 Task: Add Fage Lowfat Strawberry Greek Style Yogurt to the cart.
Action: Mouse moved to (92, 264)
Screenshot: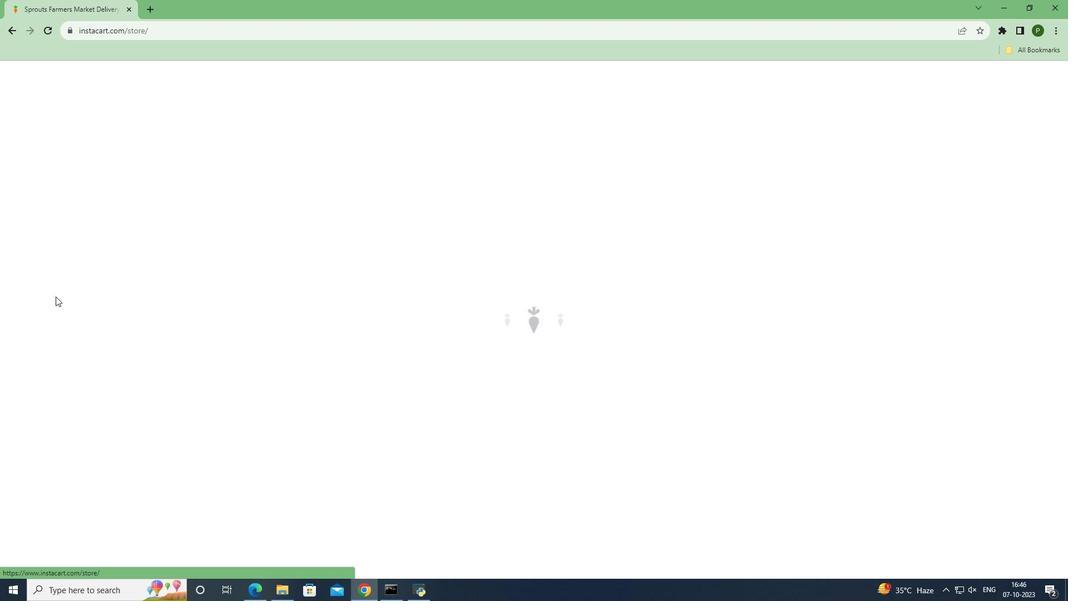 
Action: Mouse pressed left at (92, 264)
Screenshot: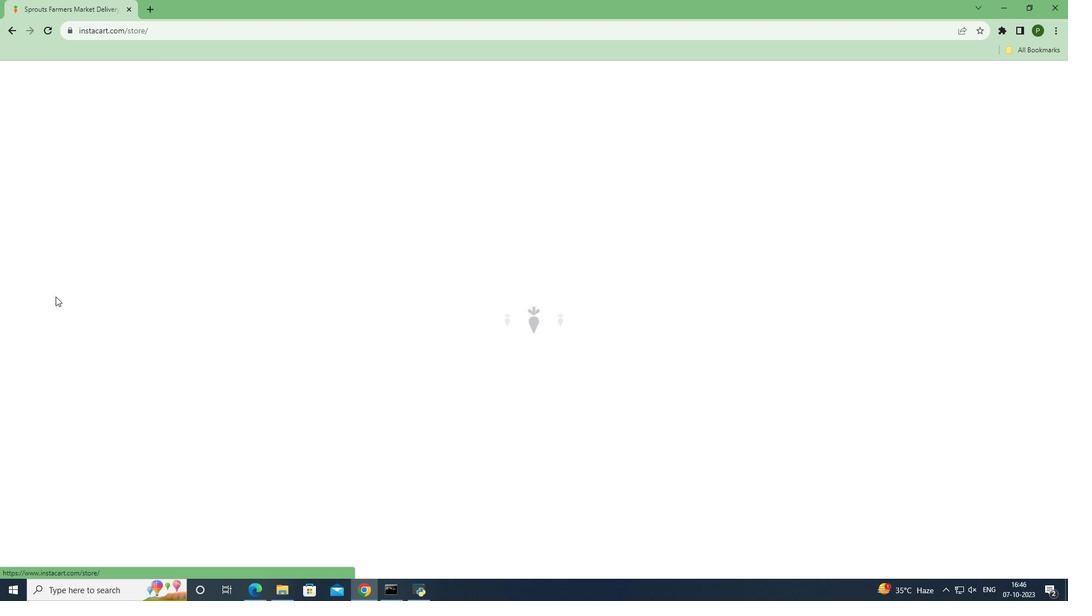 
Action: Mouse moved to (281, 151)
Screenshot: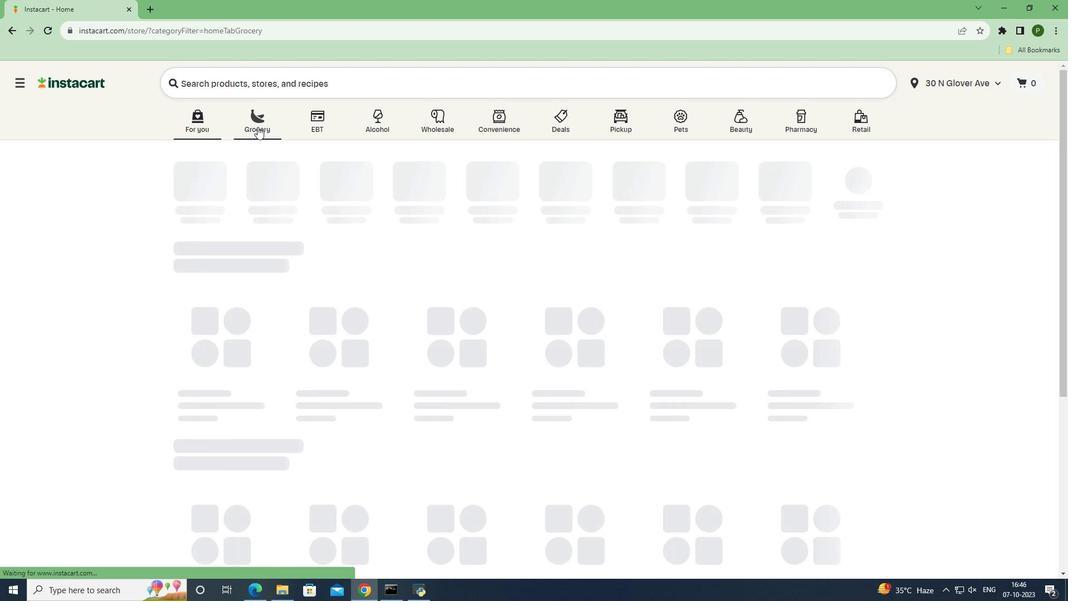 
Action: Mouse pressed left at (281, 151)
Screenshot: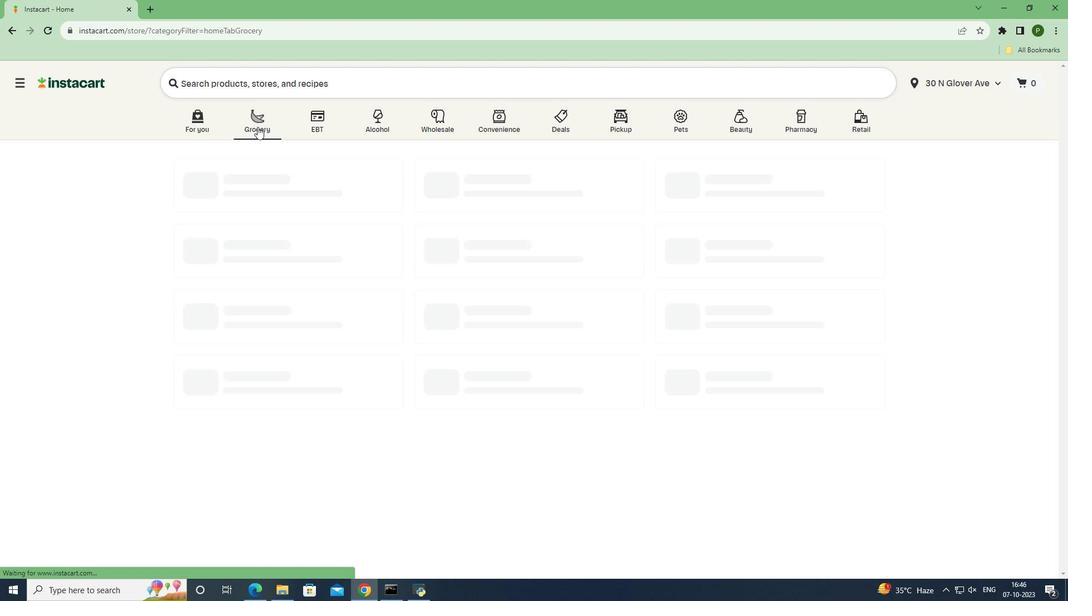 
Action: Mouse moved to (457, 249)
Screenshot: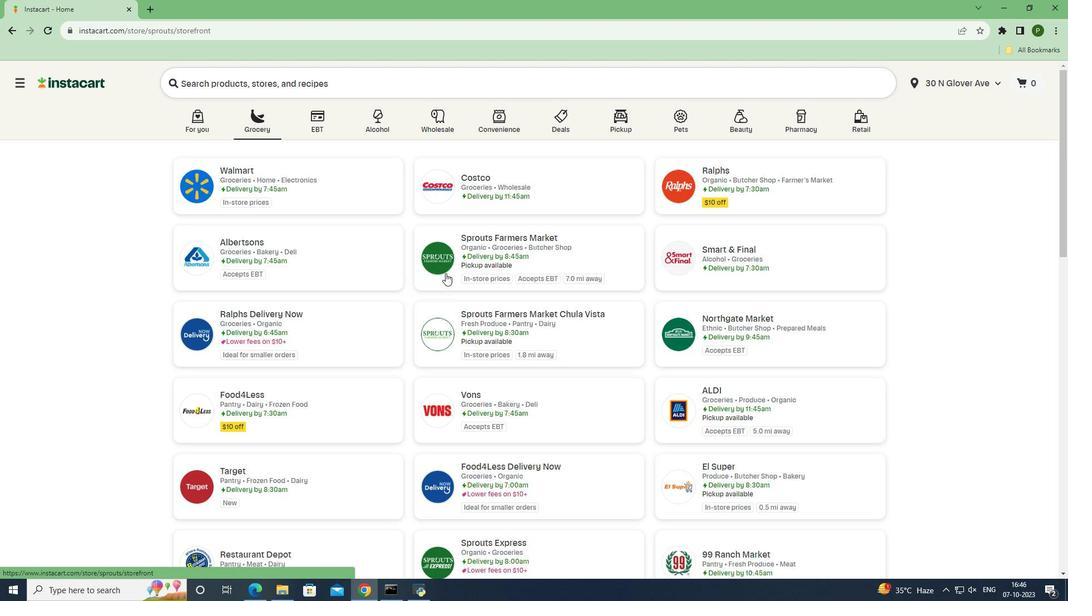 
Action: Mouse pressed left at (457, 249)
Screenshot: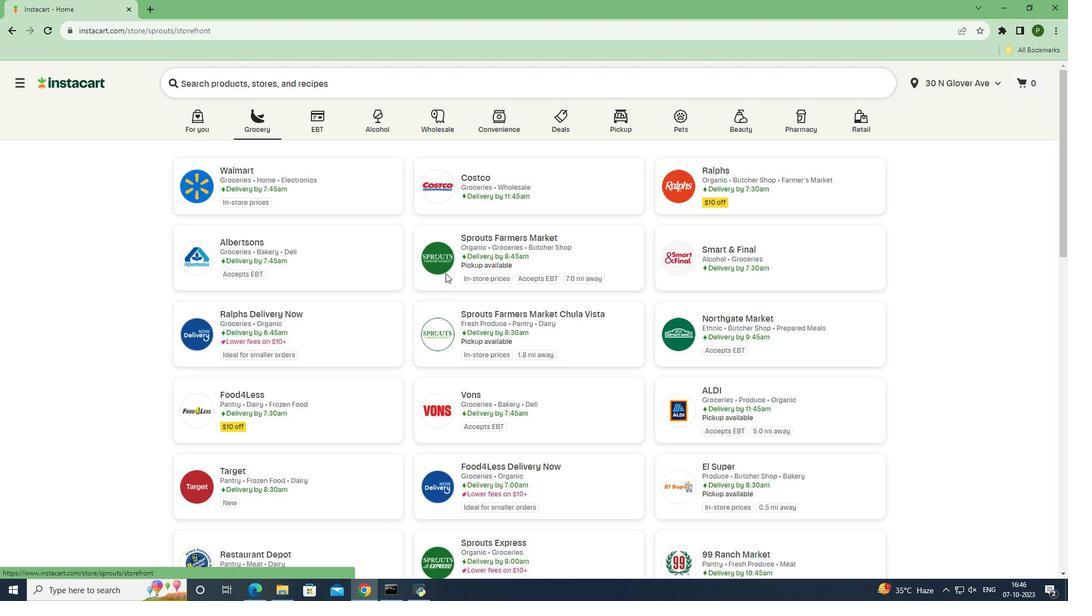 
Action: Mouse moved to (112, 305)
Screenshot: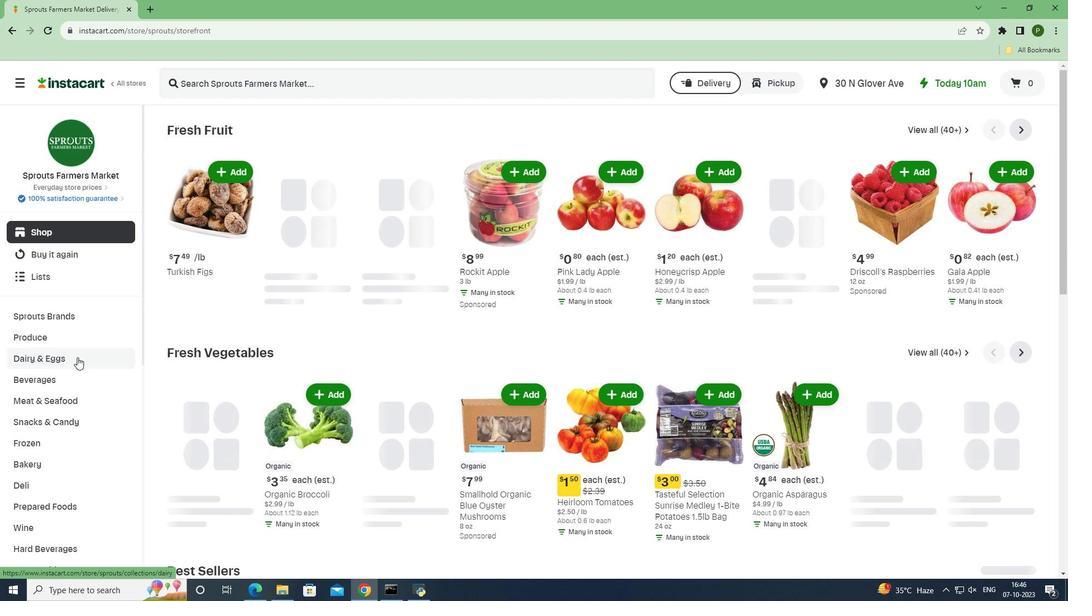 
Action: Mouse pressed left at (112, 305)
Screenshot: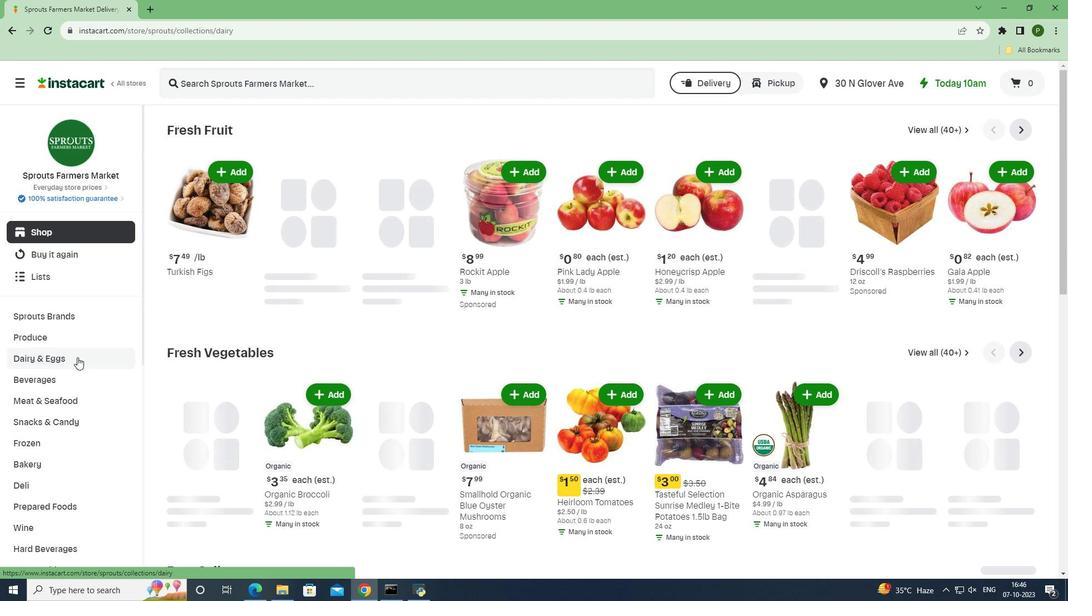 
Action: Mouse moved to (99, 362)
Screenshot: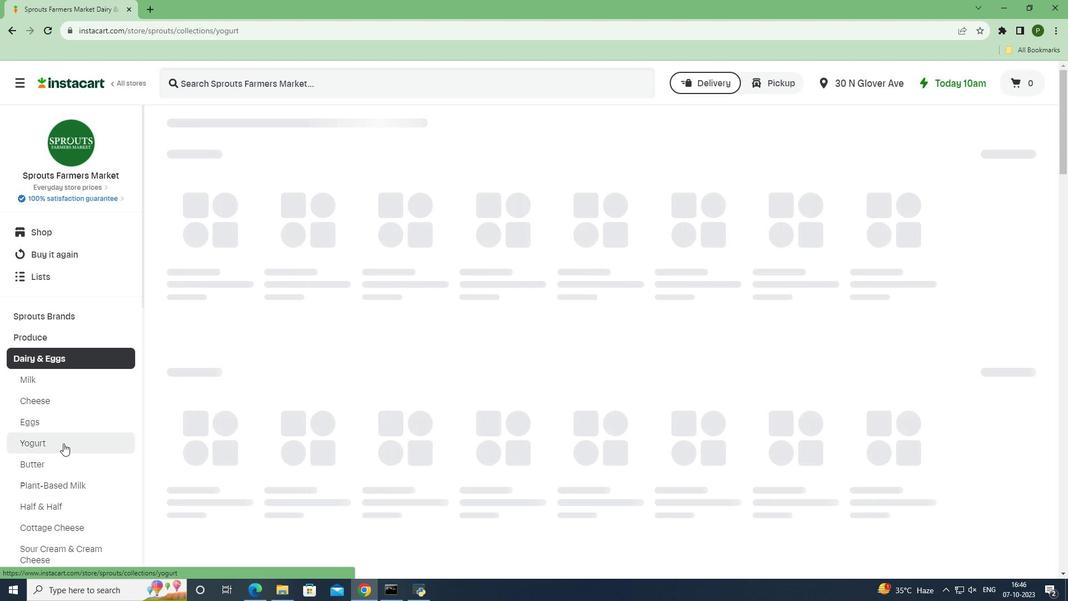 
Action: Mouse pressed left at (99, 362)
Screenshot: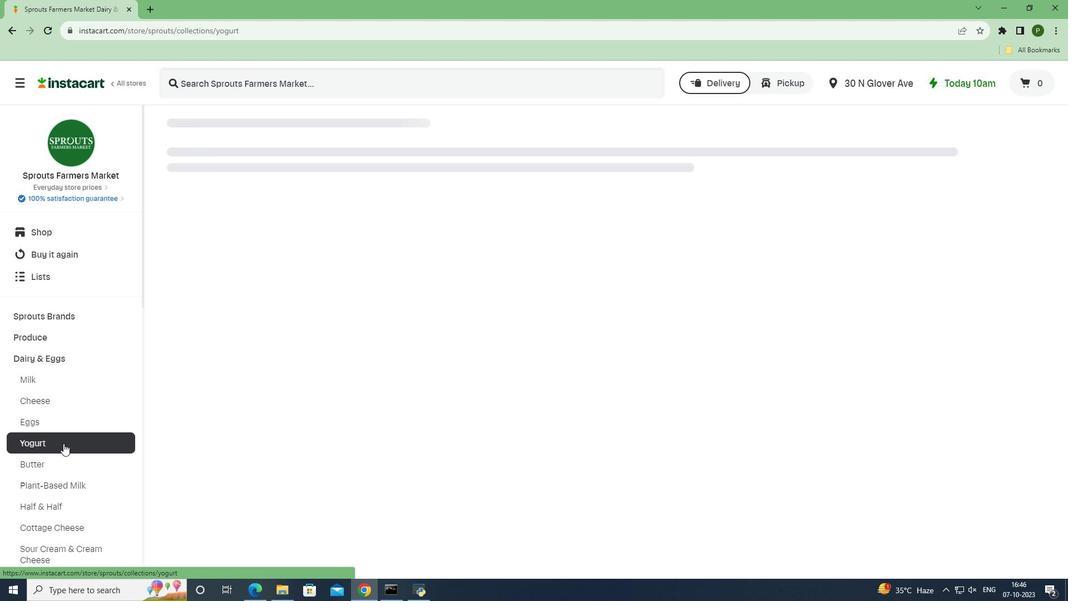 
Action: Mouse moved to (251, 120)
Screenshot: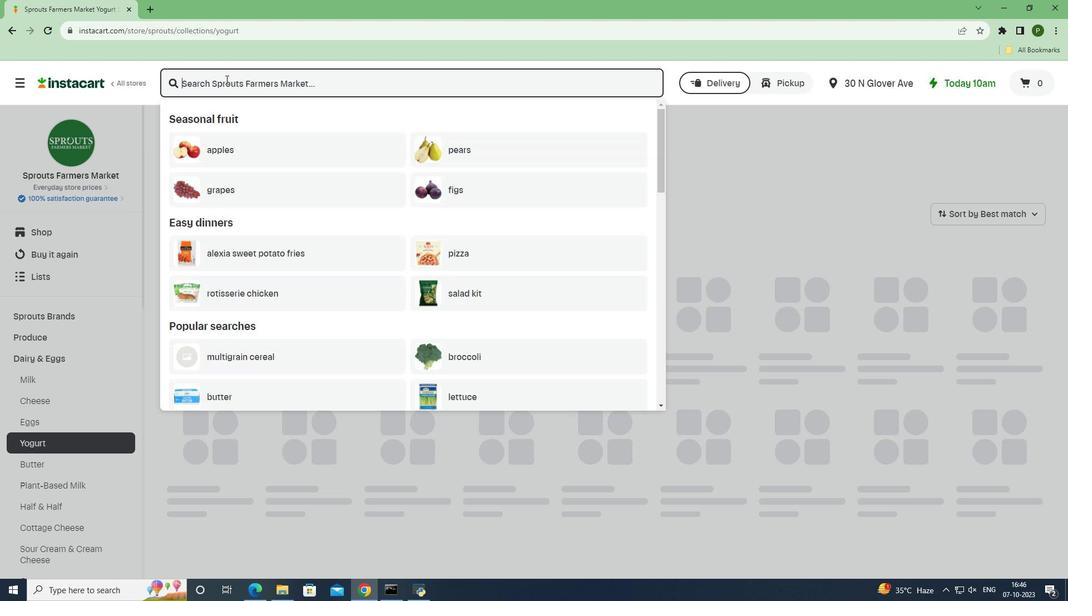 
Action: Mouse pressed left at (251, 120)
Screenshot: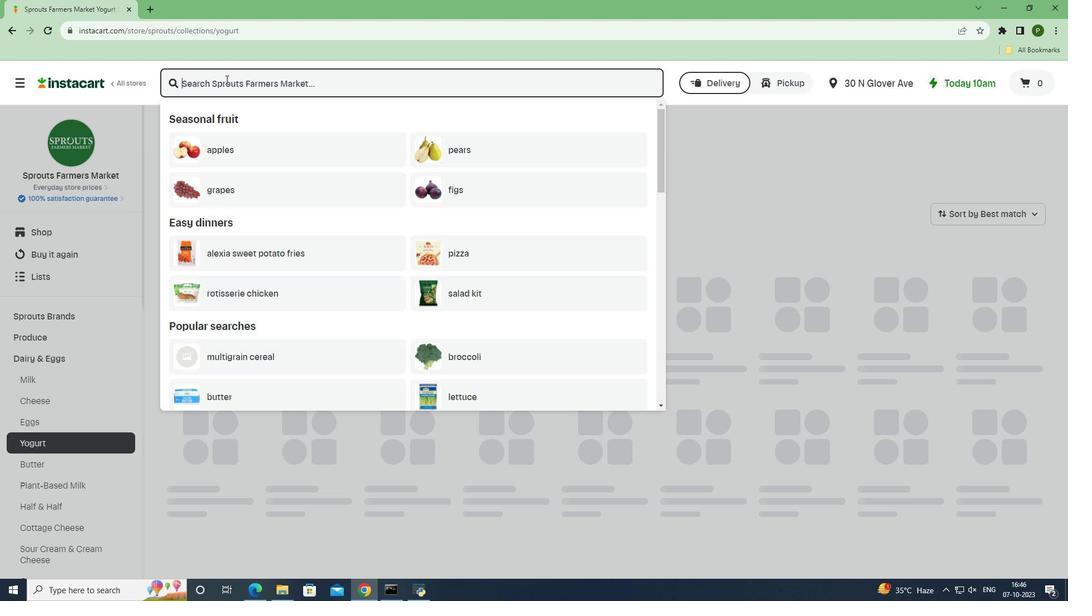 
Action: Key pressed <Key.caps_lock>F<Key.caps_lock>age<Key.space><Key.caps_lock>L<Key.caps_lock>owfat<Key.space><Key.caps_lock>S<Key.caps_lock>trawberry<Key.space><Key.caps_lock>G<Key.caps_lock>reek<Key.space><Key.caps_lock>S<Key.caps_lock>tyle<Key.space><Key.caps_lock>Y<Key.caps_lock>ogurt<Key.space><Key.enter>
Screenshot: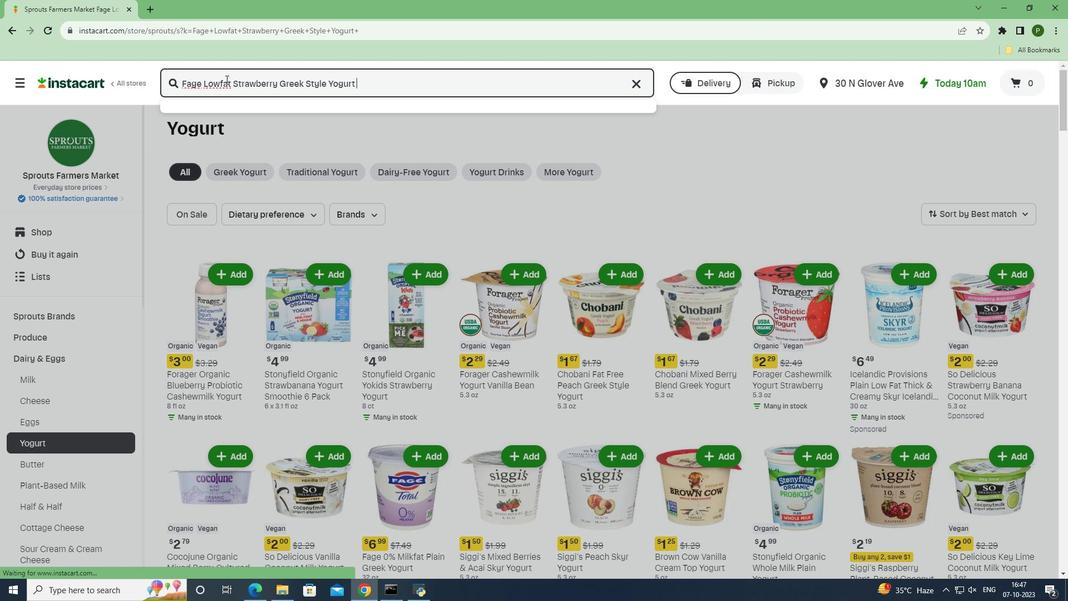 
Action: Mouse moved to (644, 199)
Screenshot: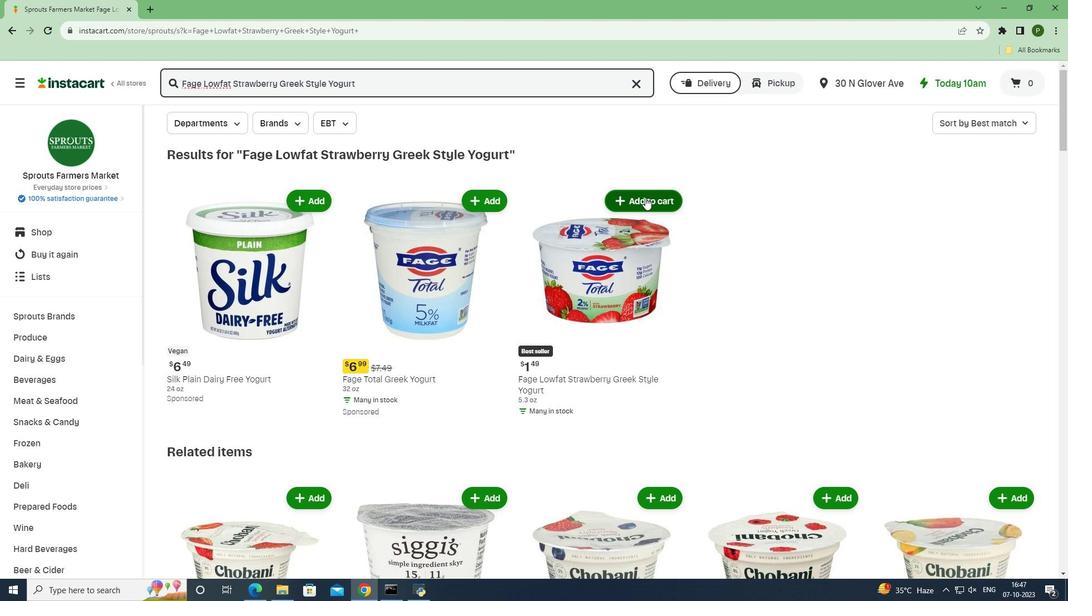 
Action: Mouse pressed left at (644, 199)
Screenshot: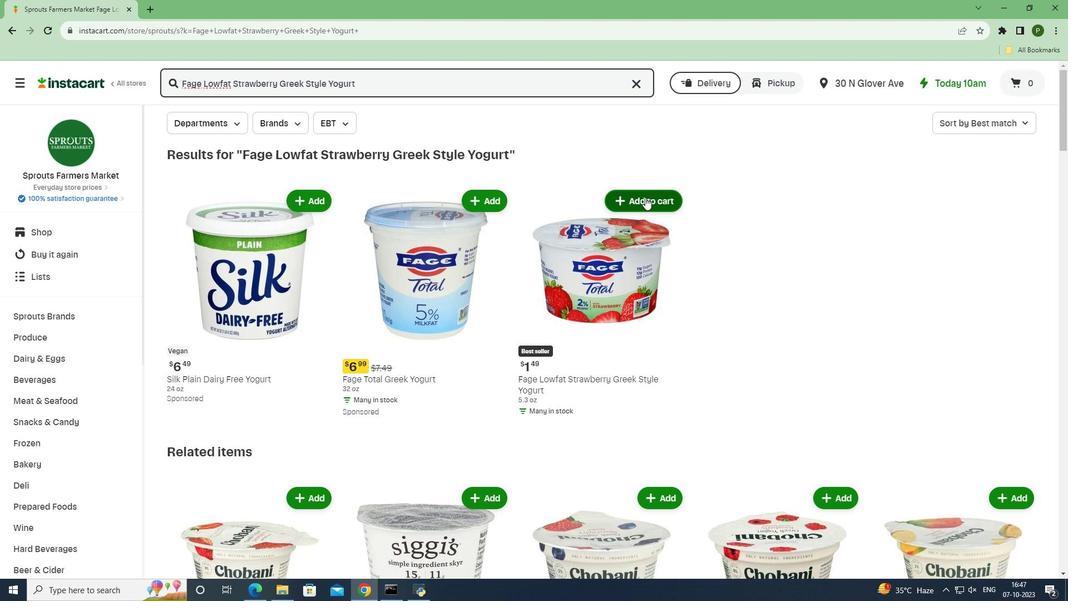 
Action: Mouse moved to (713, 230)
Screenshot: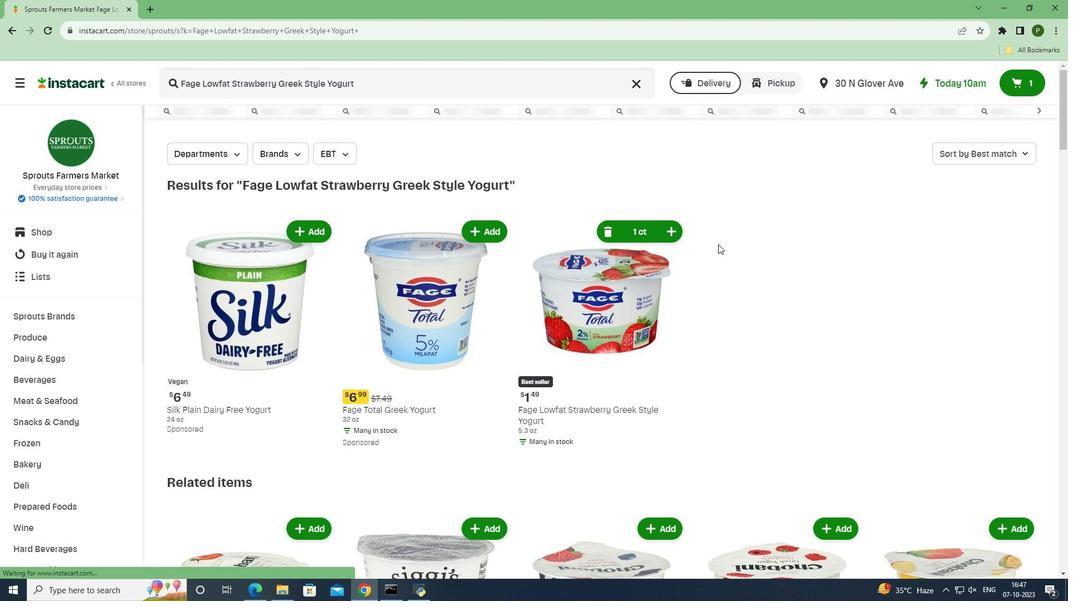 
